 Task: Filter job titles by Recruiter.
Action: Mouse moved to (264, 88)
Screenshot: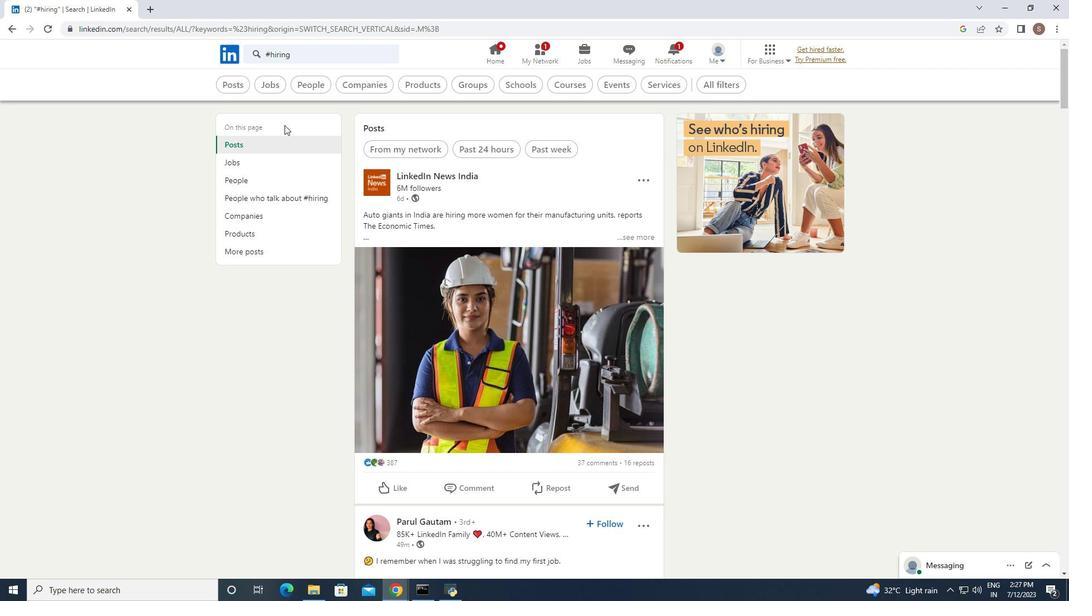 
Action: Mouse pressed left at (264, 88)
Screenshot: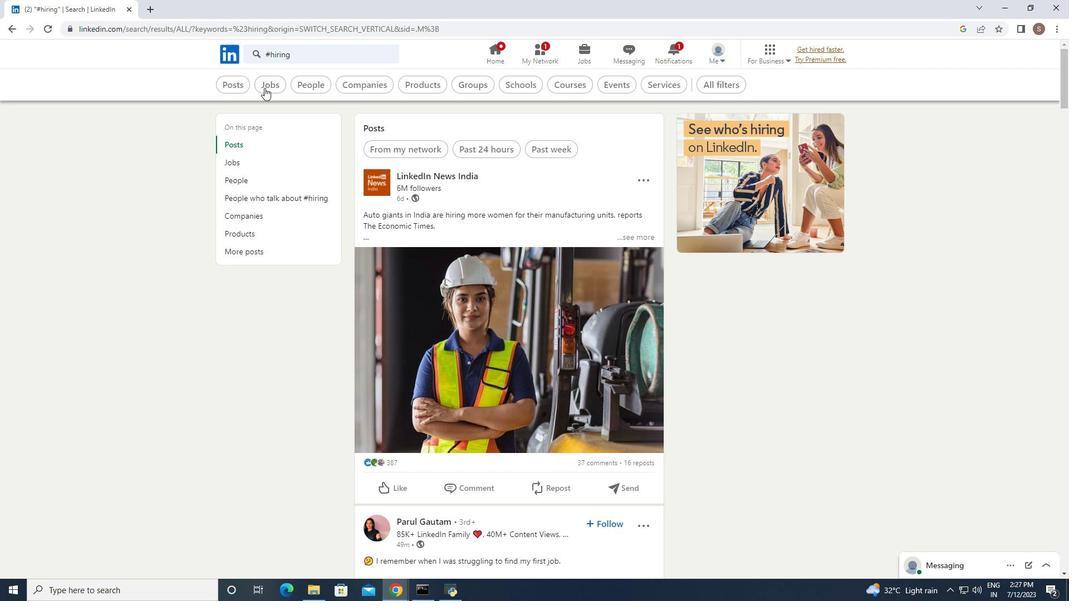 
Action: Mouse moved to (755, 79)
Screenshot: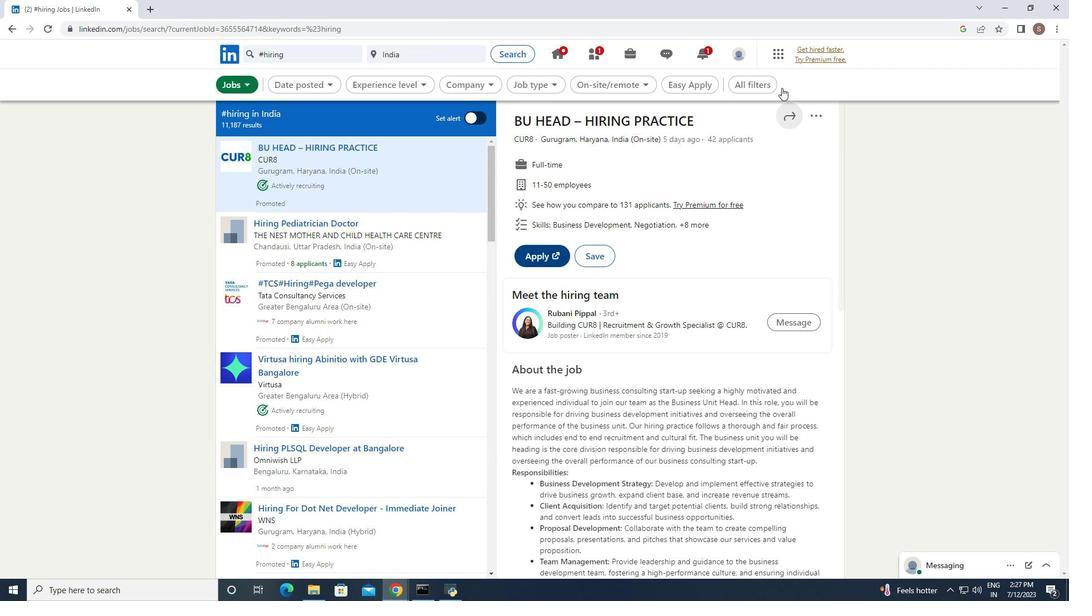 
Action: Mouse pressed left at (755, 79)
Screenshot: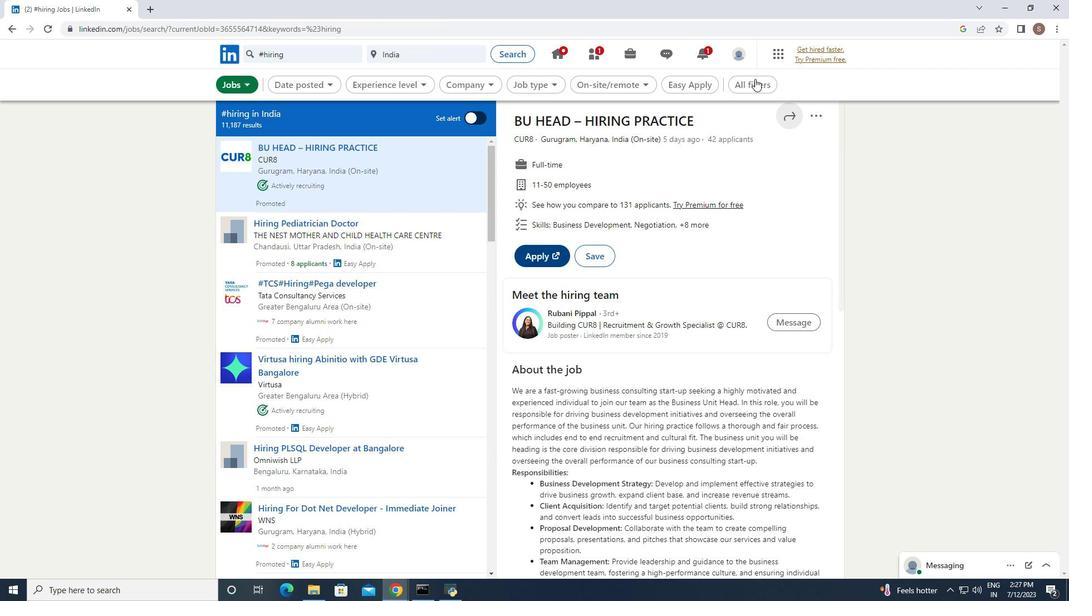 
Action: Mouse moved to (909, 322)
Screenshot: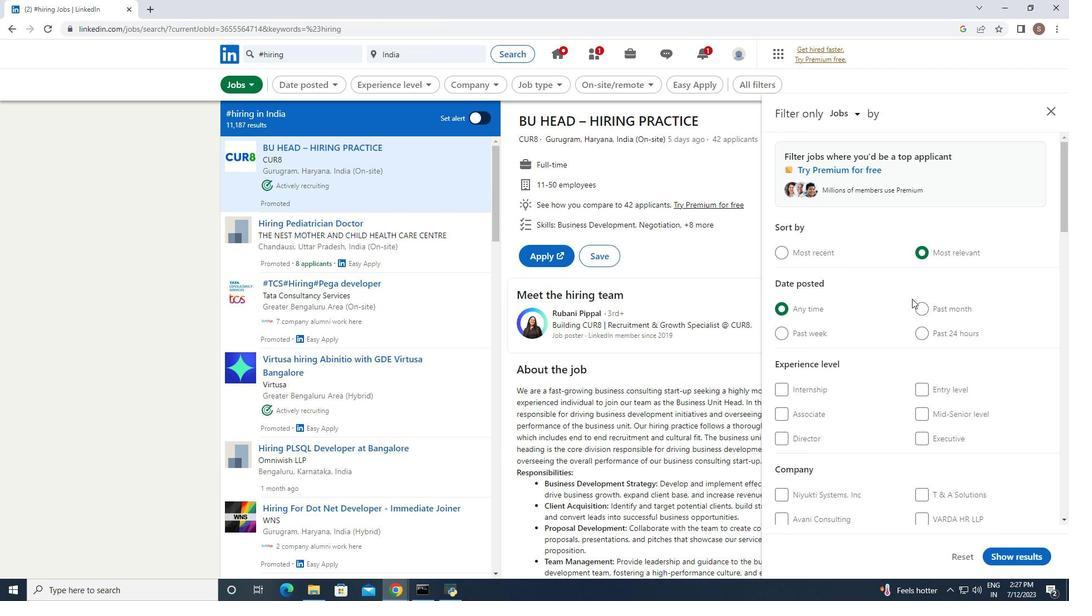 
Action: Mouse scrolled (909, 321) with delta (0, 0)
Screenshot: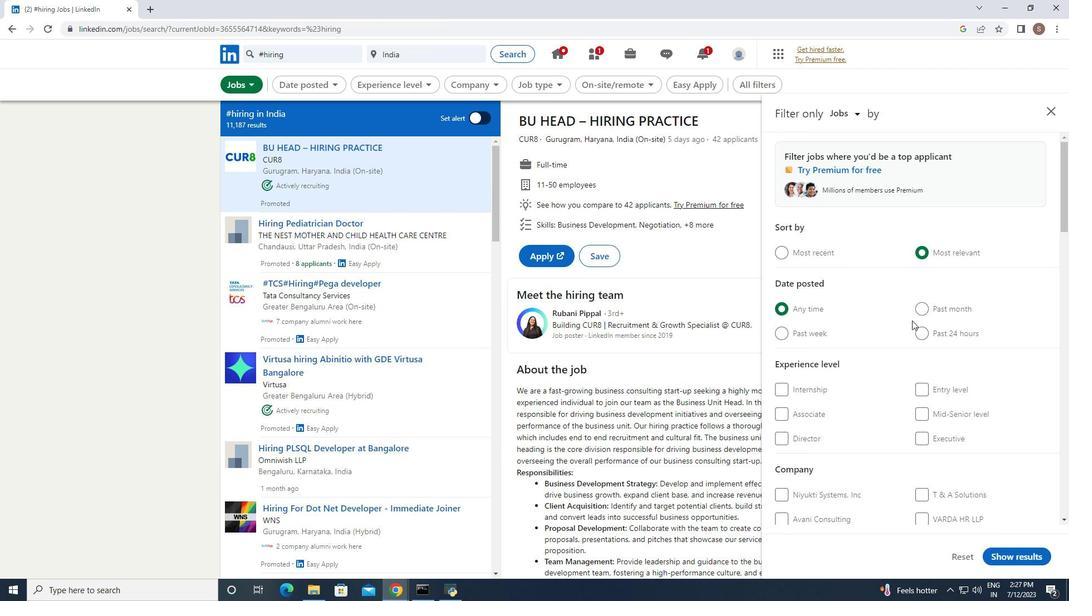 
Action: Mouse scrolled (909, 321) with delta (0, 0)
Screenshot: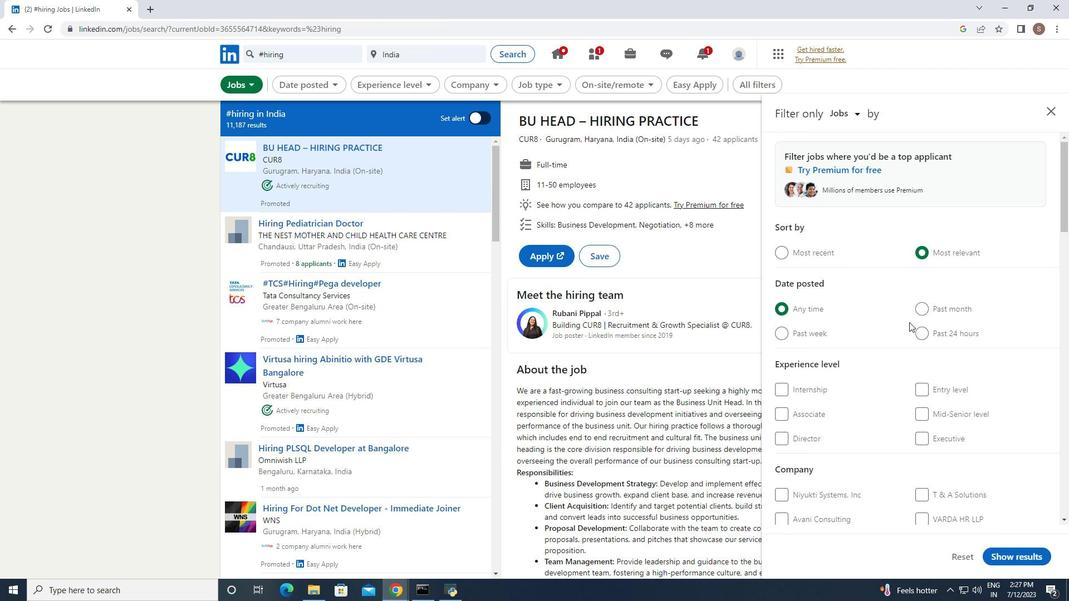 
Action: Mouse scrolled (909, 321) with delta (0, 0)
Screenshot: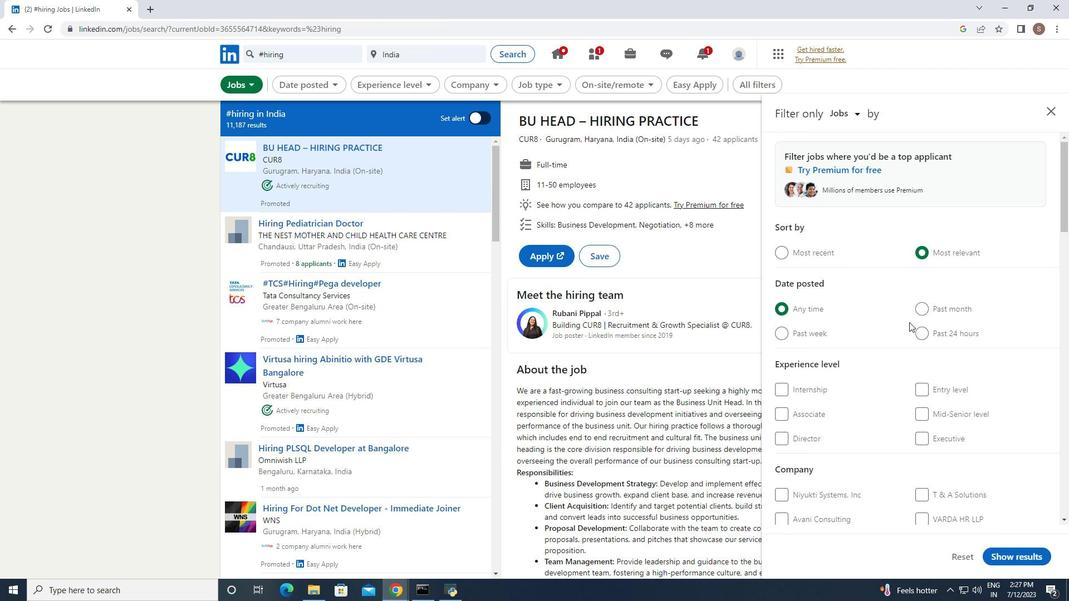
Action: Mouse scrolled (909, 321) with delta (0, 0)
Screenshot: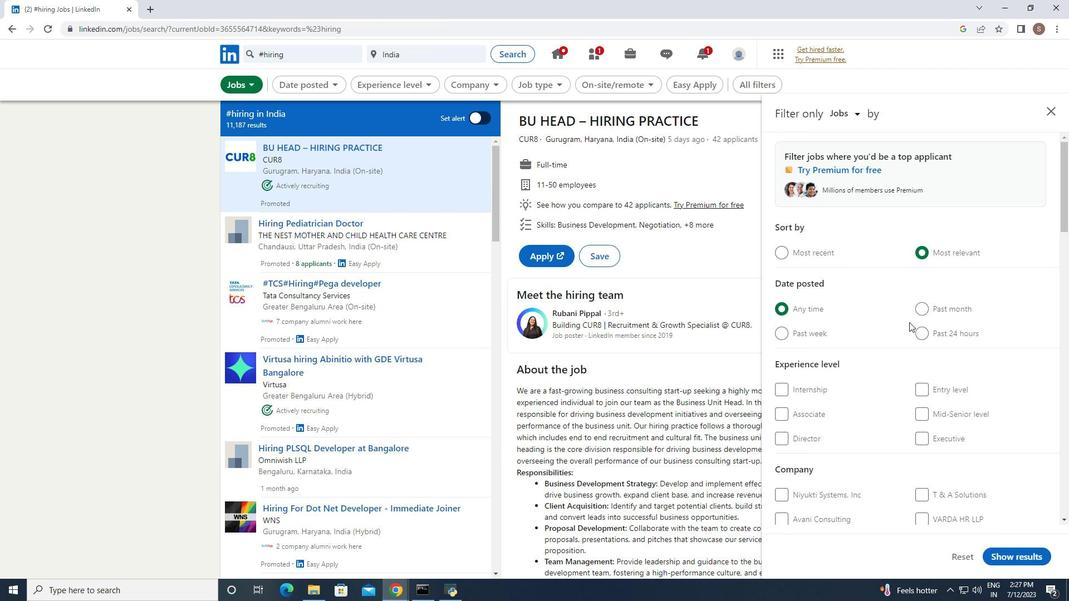 
Action: Mouse scrolled (909, 321) with delta (0, 0)
Screenshot: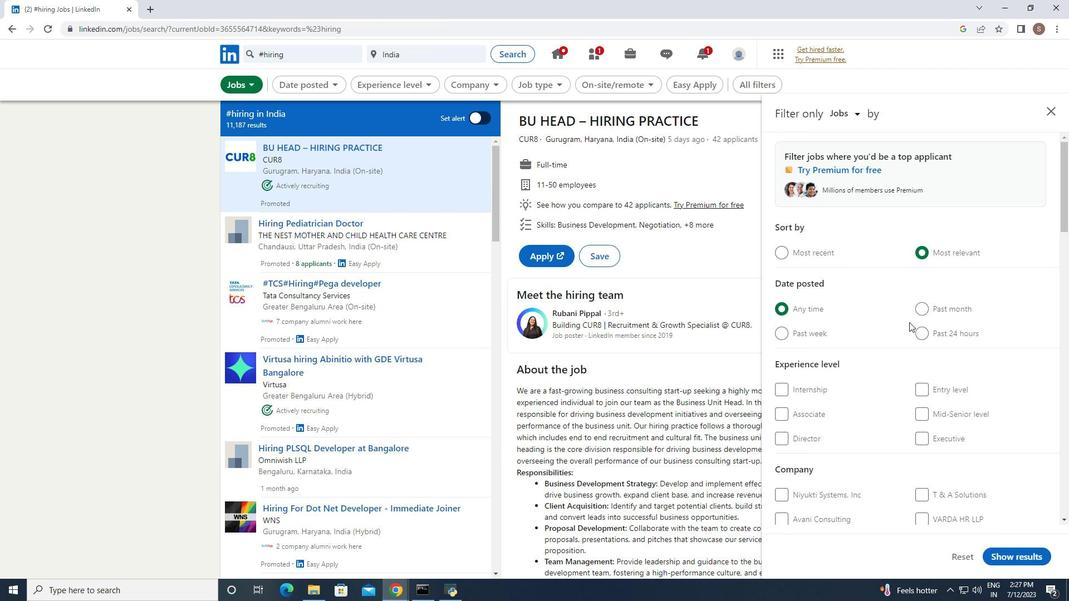 
Action: Mouse scrolled (909, 321) with delta (0, 0)
Screenshot: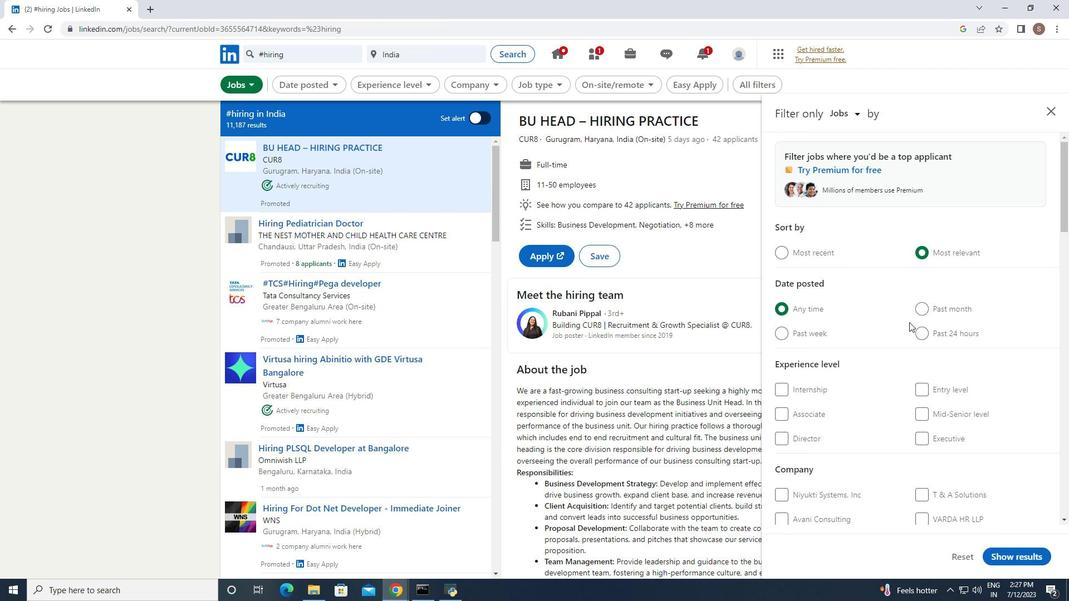 
Action: Mouse scrolled (909, 321) with delta (0, 0)
Screenshot: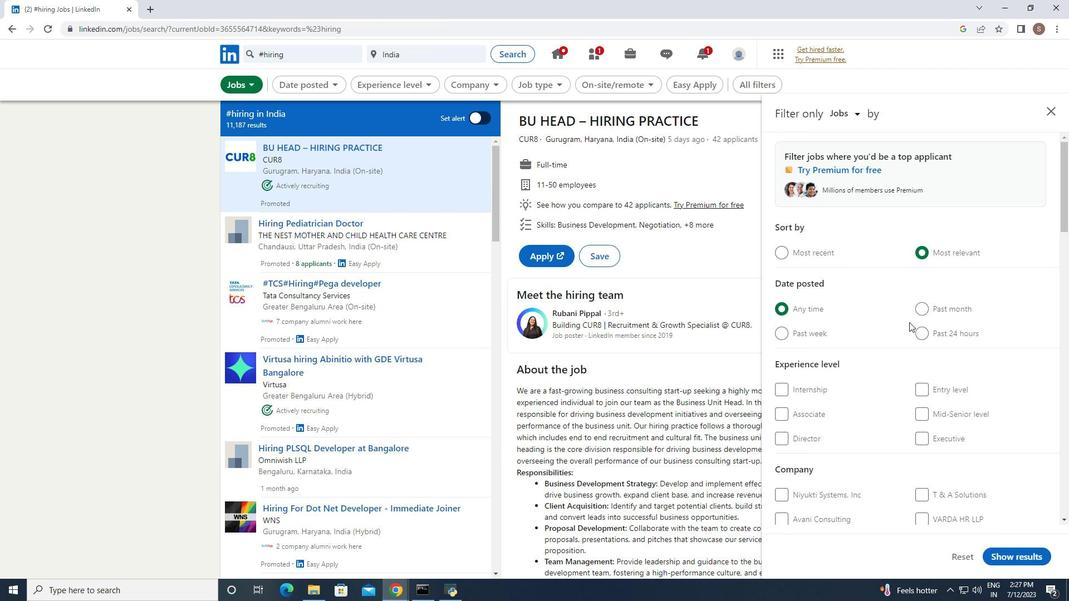 
Action: Mouse scrolled (909, 321) with delta (0, 0)
Screenshot: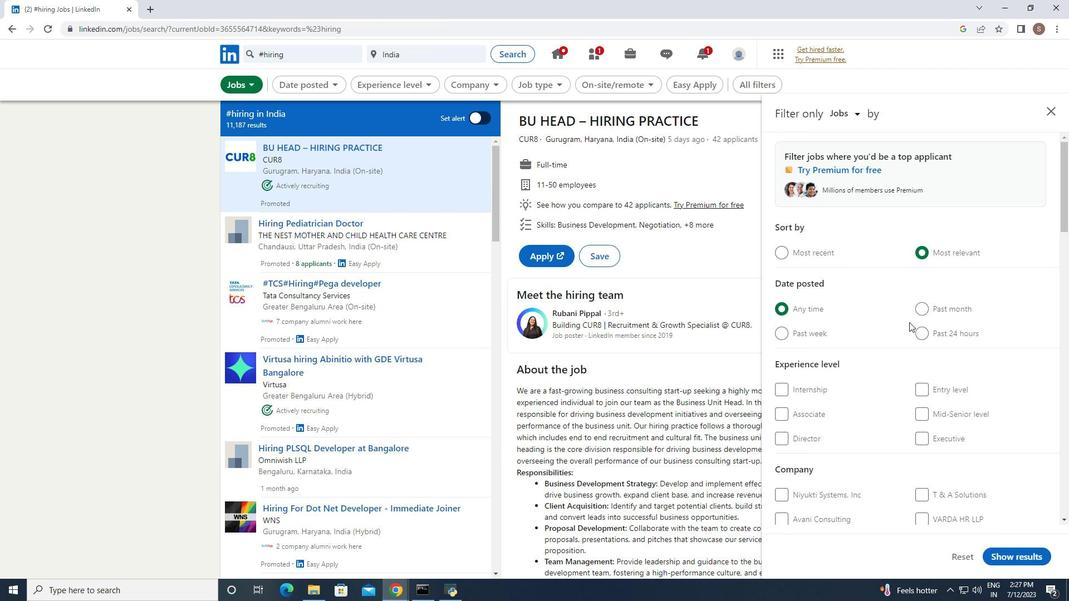 
Action: Mouse scrolled (909, 321) with delta (0, 0)
Screenshot: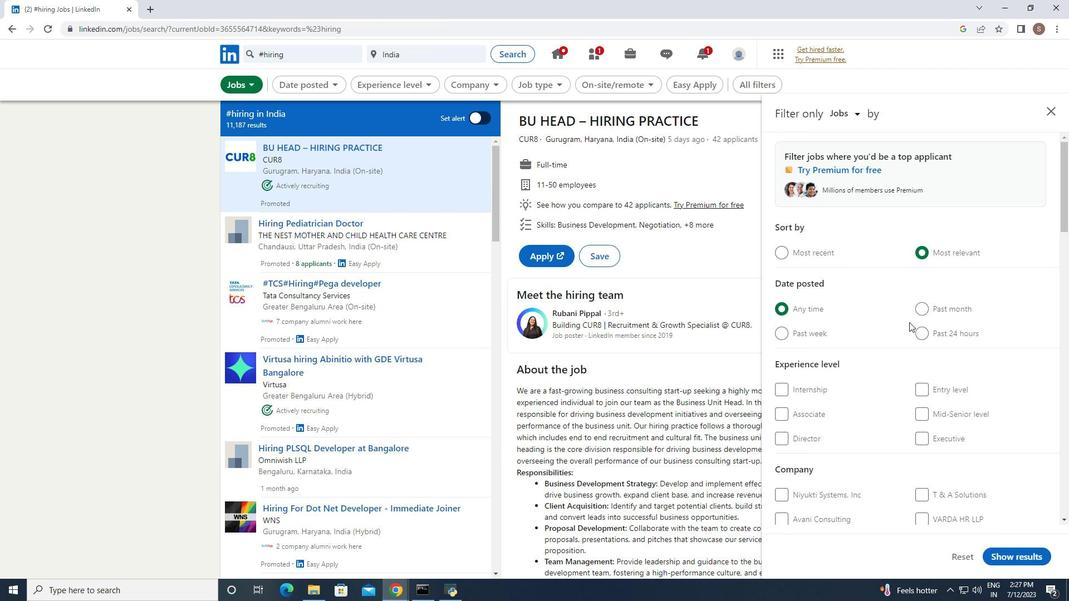
Action: Mouse moved to (896, 357)
Screenshot: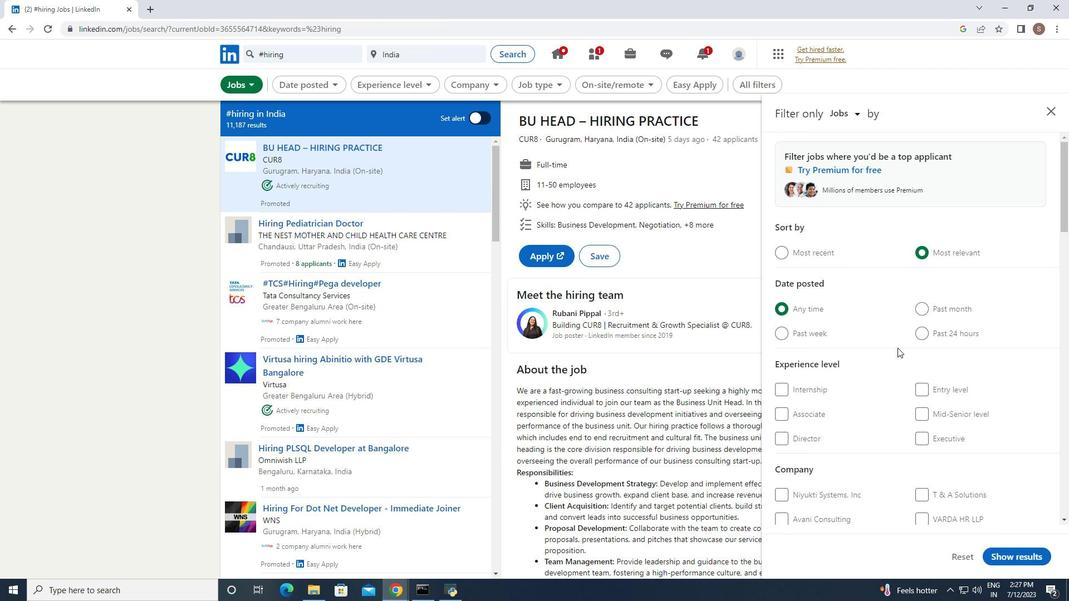 
Action: Mouse scrolled (896, 355) with delta (0, 0)
Screenshot: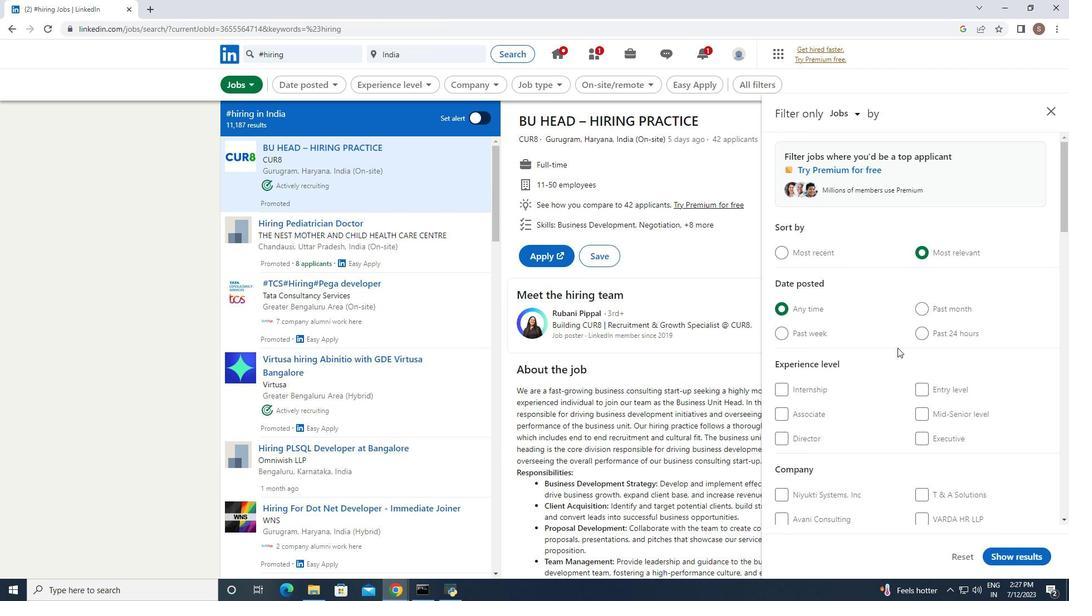 
Action: Mouse moved to (896, 357)
Screenshot: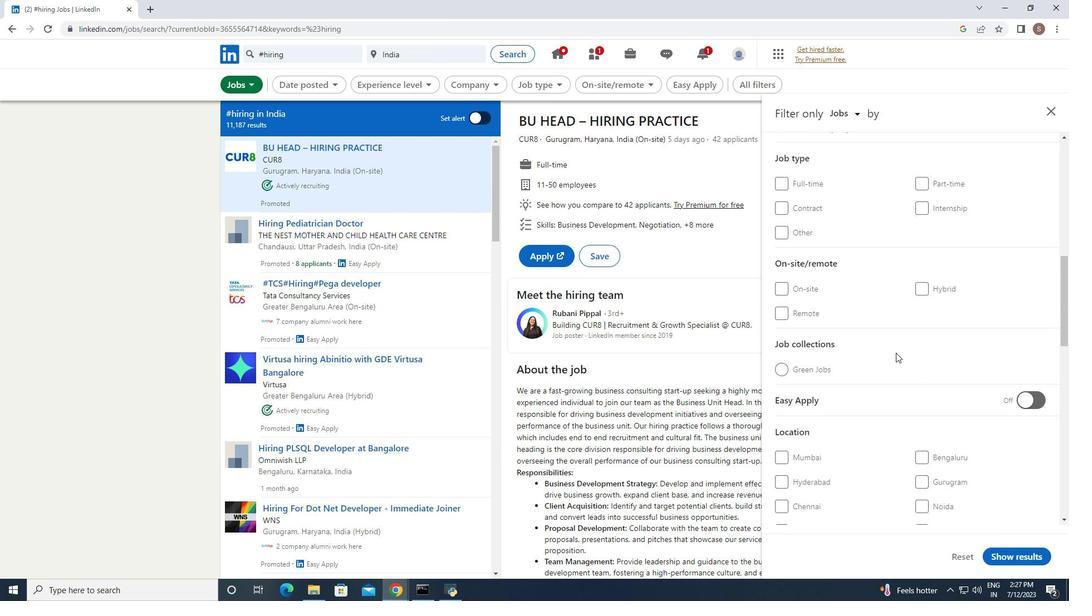 
Action: Mouse scrolled (896, 356) with delta (0, 0)
Screenshot: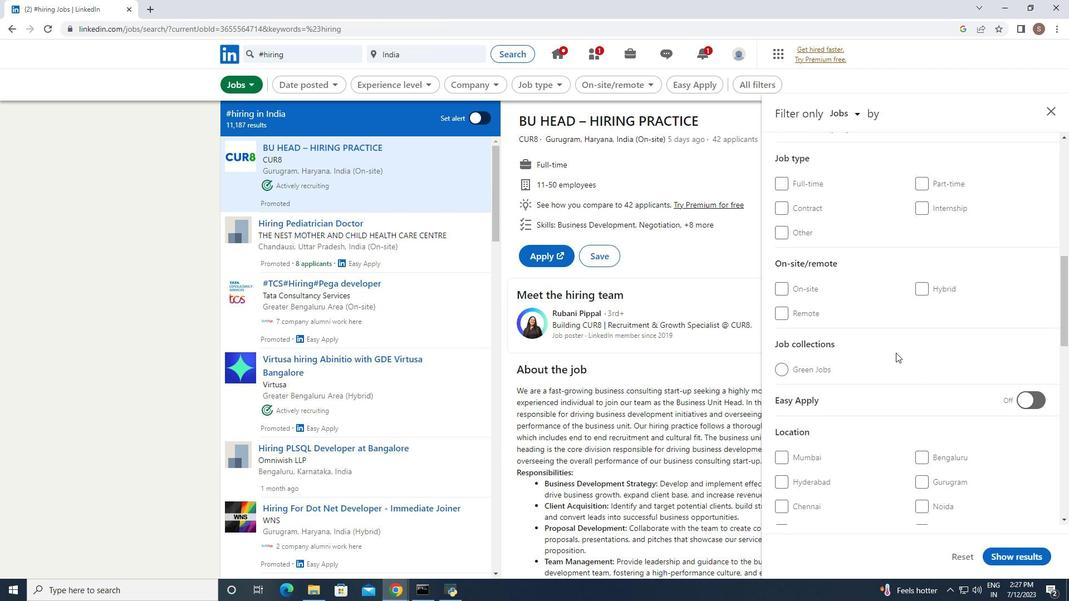 
Action: Mouse moved to (897, 357)
Screenshot: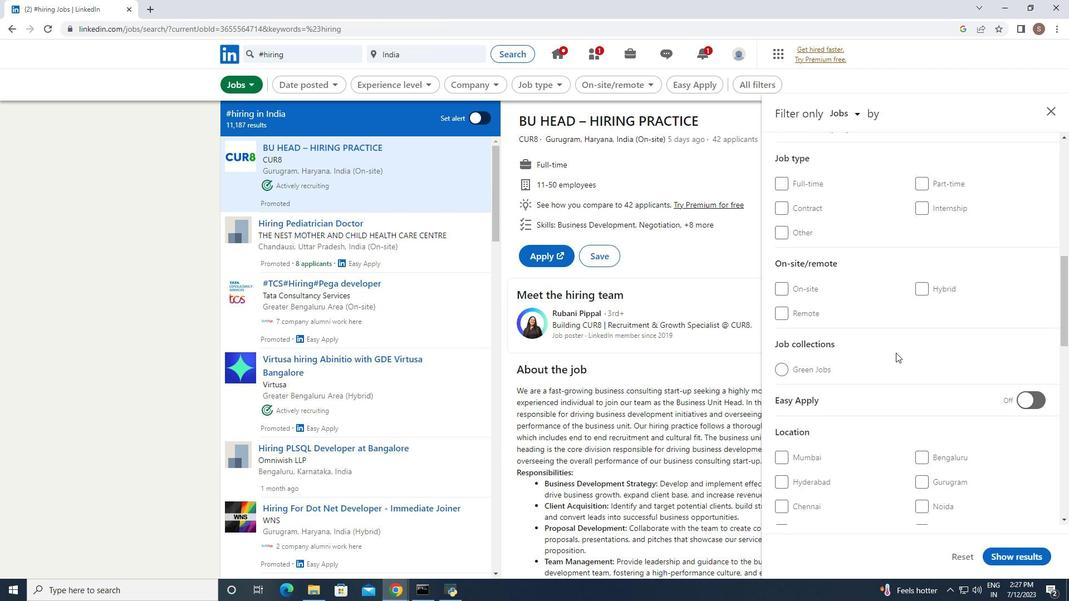 
Action: Mouse scrolled (896, 356) with delta (0, 0)
Screenshot: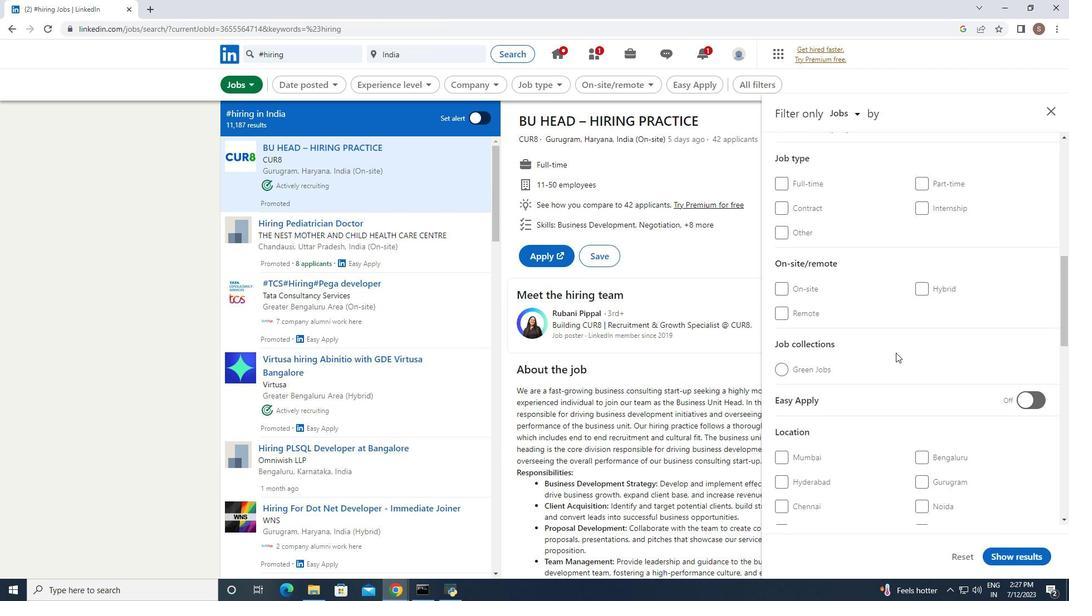 
Action: Mouse scrolled (896, 356) with delta (0, 0)
Screenshot: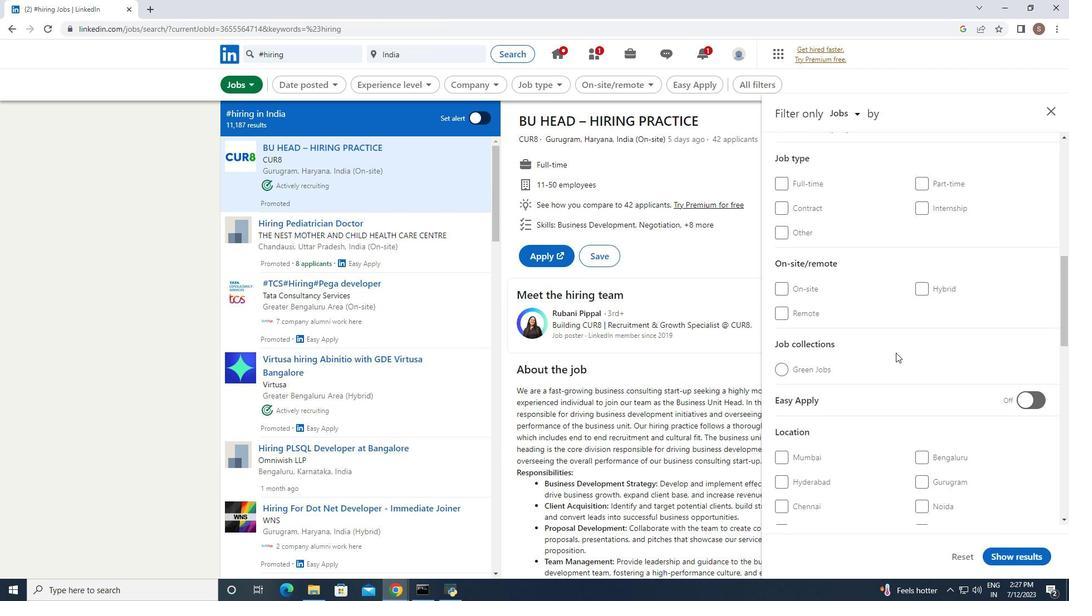 
Action: Mouse scrolled (897, 357) with delta (0, 0)
Screenshot: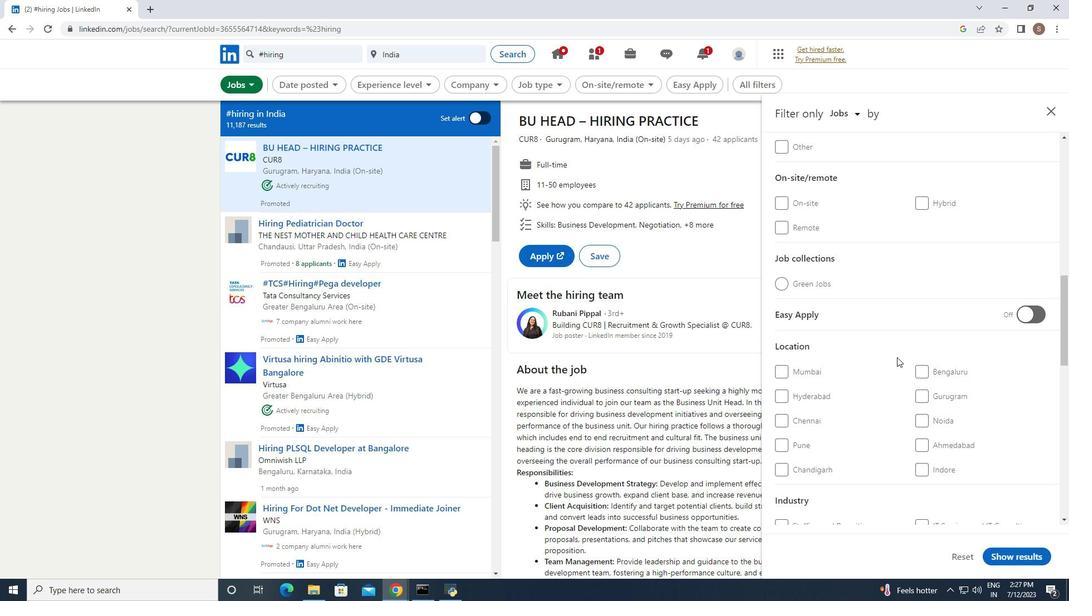 
Action: Mouse scrolled (897, 357) with delta (0, 0)
Screenshot: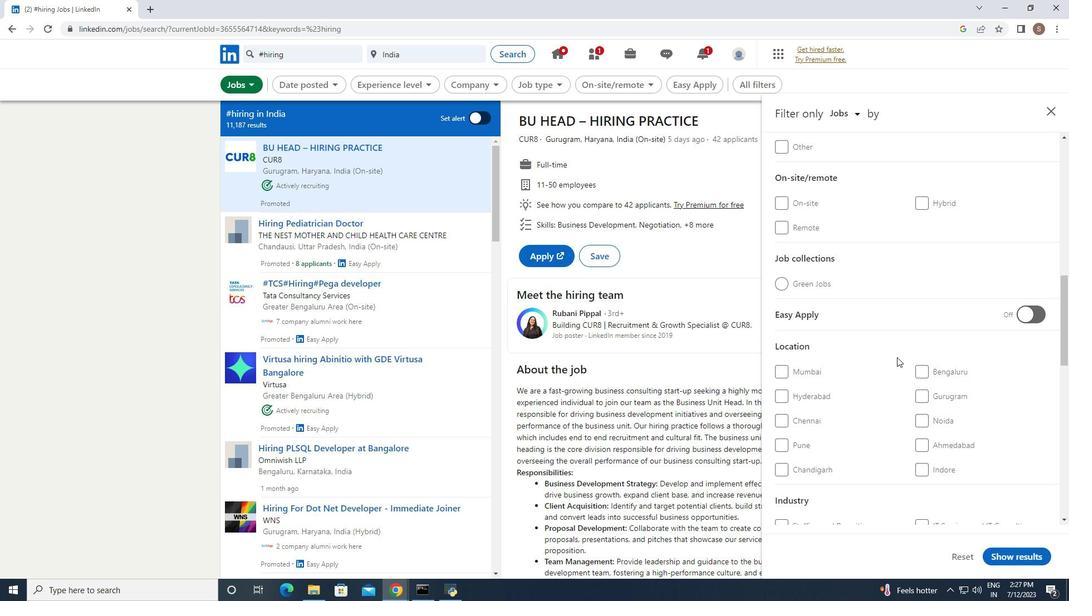 
Action: Mouse scrolled (897, 357) with delta (0, 0)
Screenshot: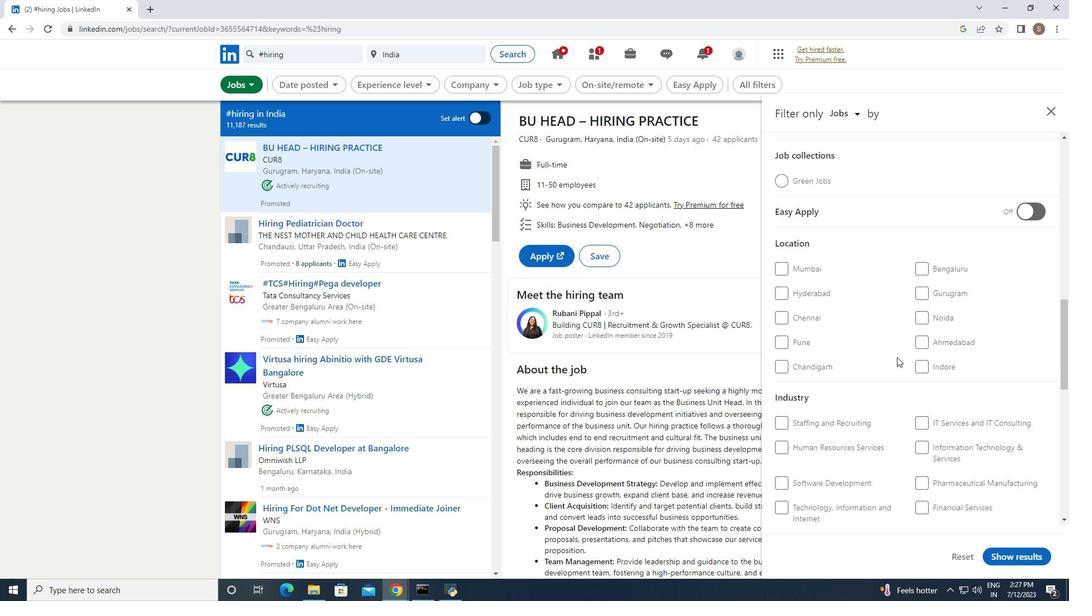 
Action: Mouse scrolled (897, 357) with delta (0, 0)
Screenshot: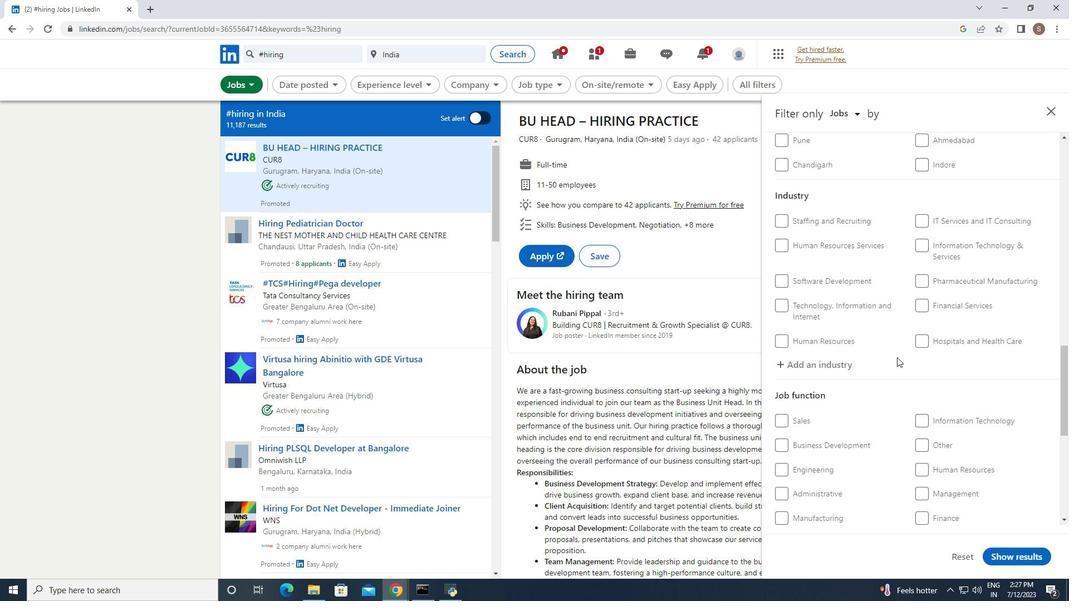 
Action: Mouse scrolled (897, 357) with delta (0, 0)
Screenshot: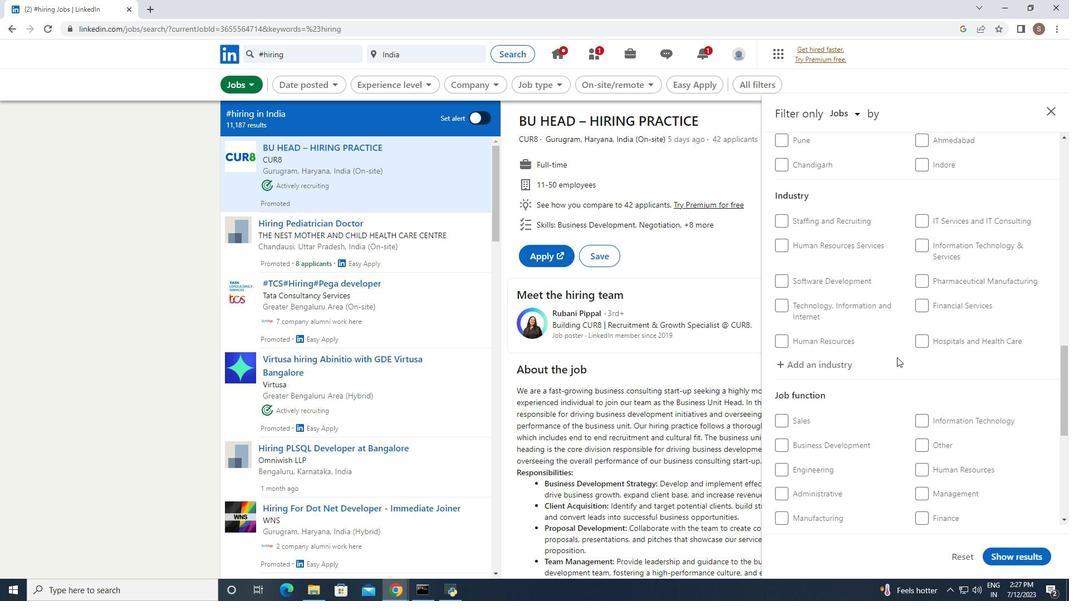 
Action: Mouse scrolled (897, 357) with delta (0, 0)
Screenshot: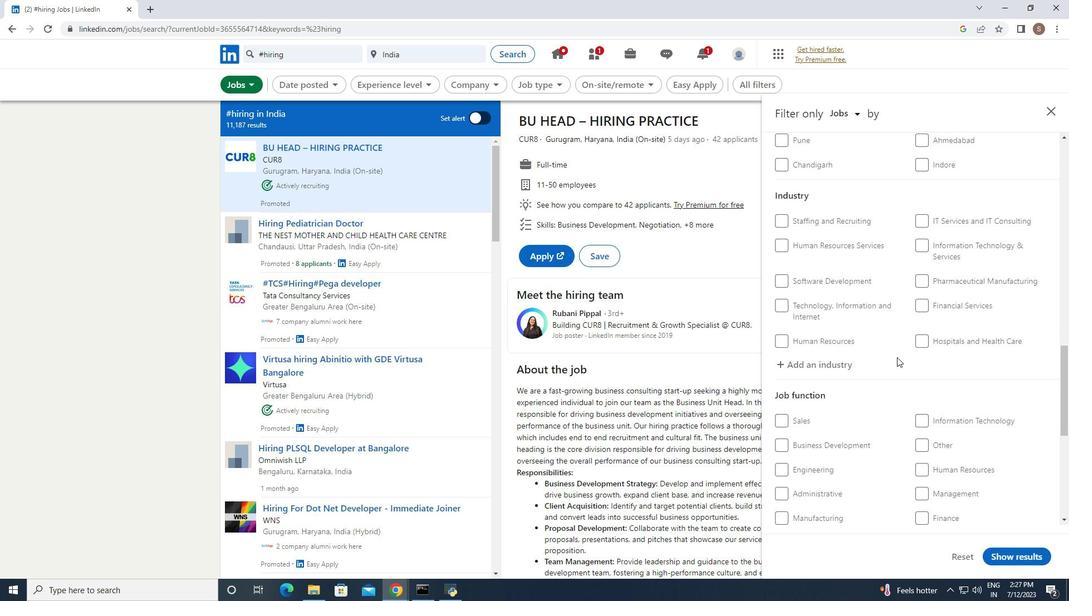 
Action: Mouse scrolled (897, 357) with delta (0, 0)
Screenshot: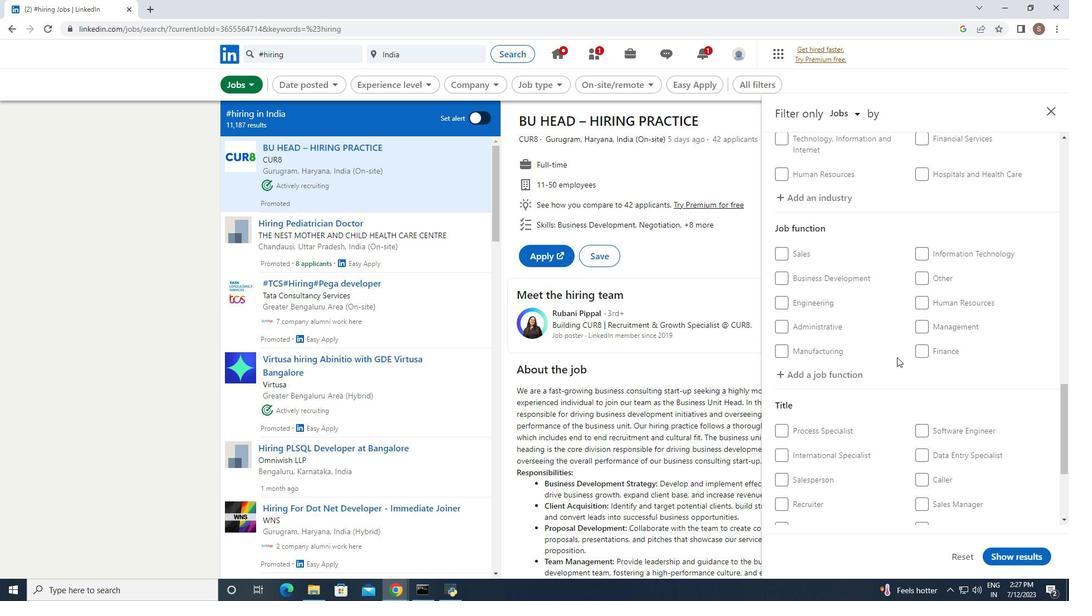 
Action: Mouse scrolled (897, 357) with delta (0, 0)
Screenshot: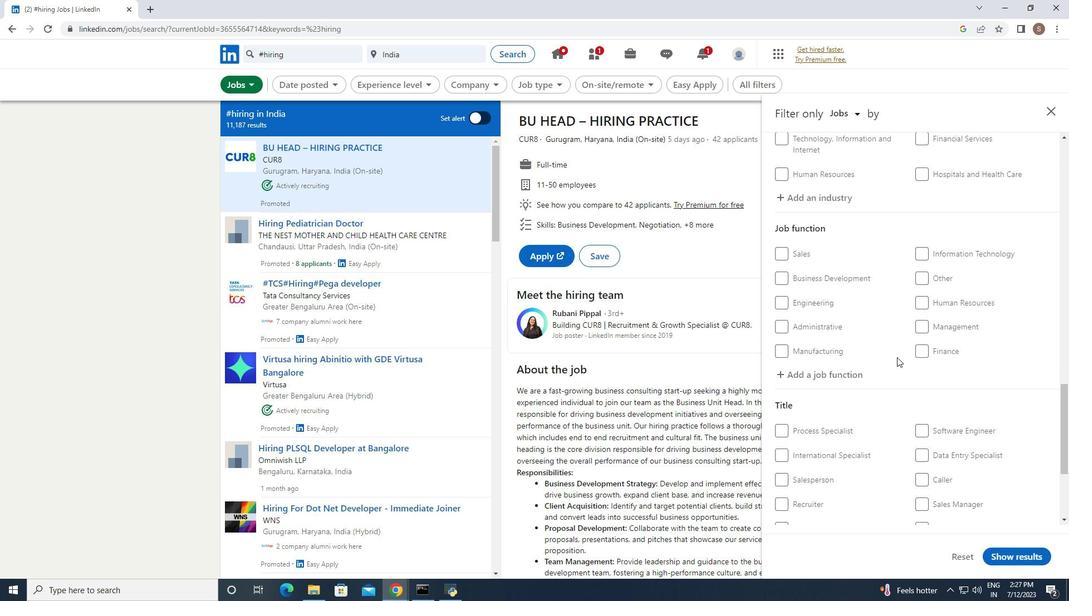 
Action: Mouse scrolled (897, 357) with delta (0, 0)
Screenshot: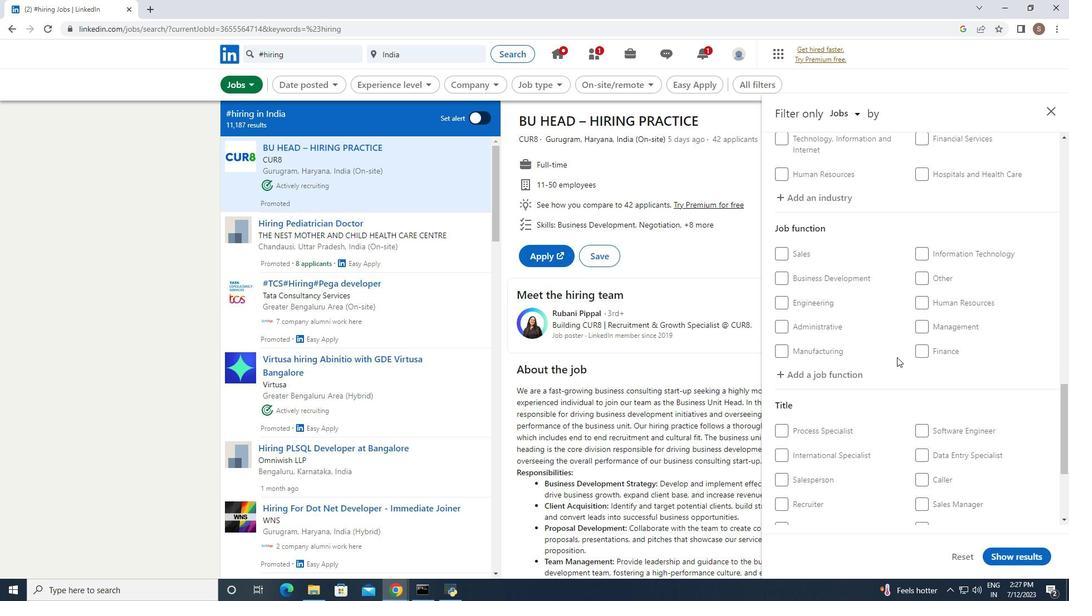 
Action: Mouse moved to (774, 338)
Screenshot: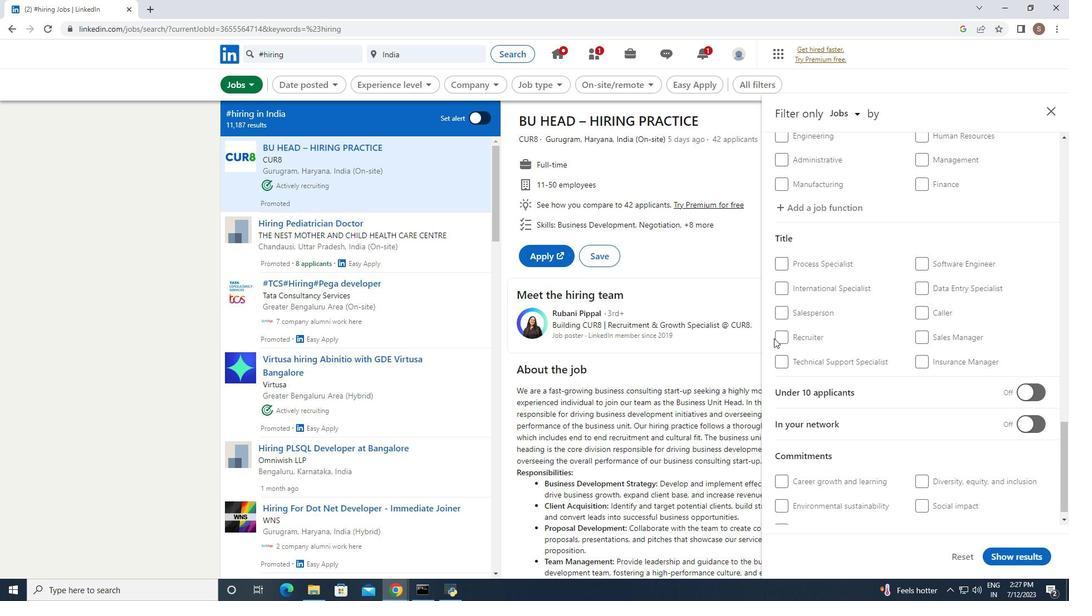 
Action: Mouse pressed left at (774, 338)
Screenshot: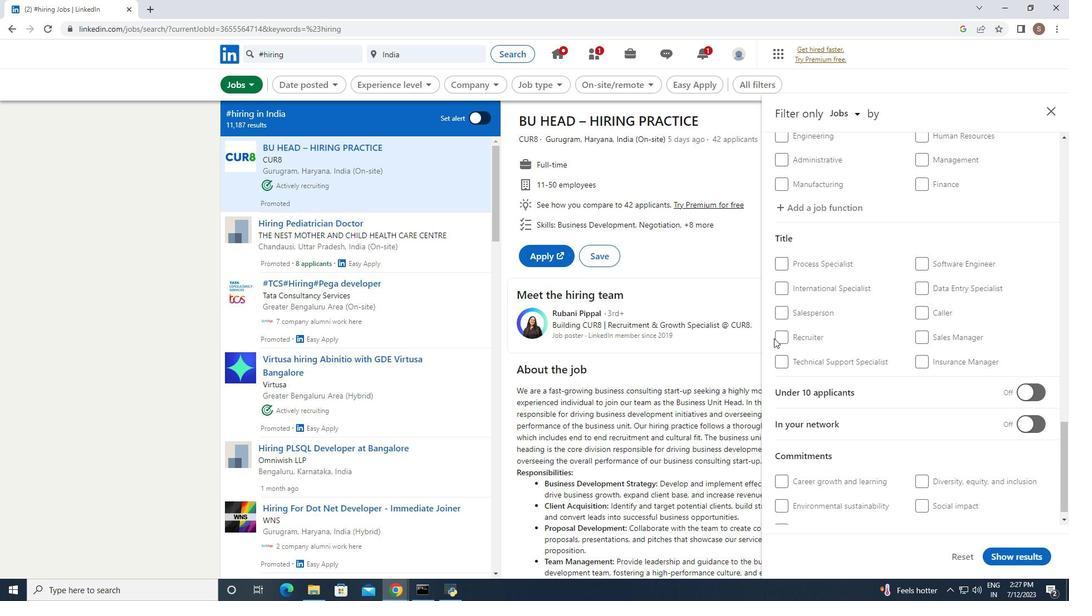 
Action: Mouse moved to (780, 338)
Screenshot: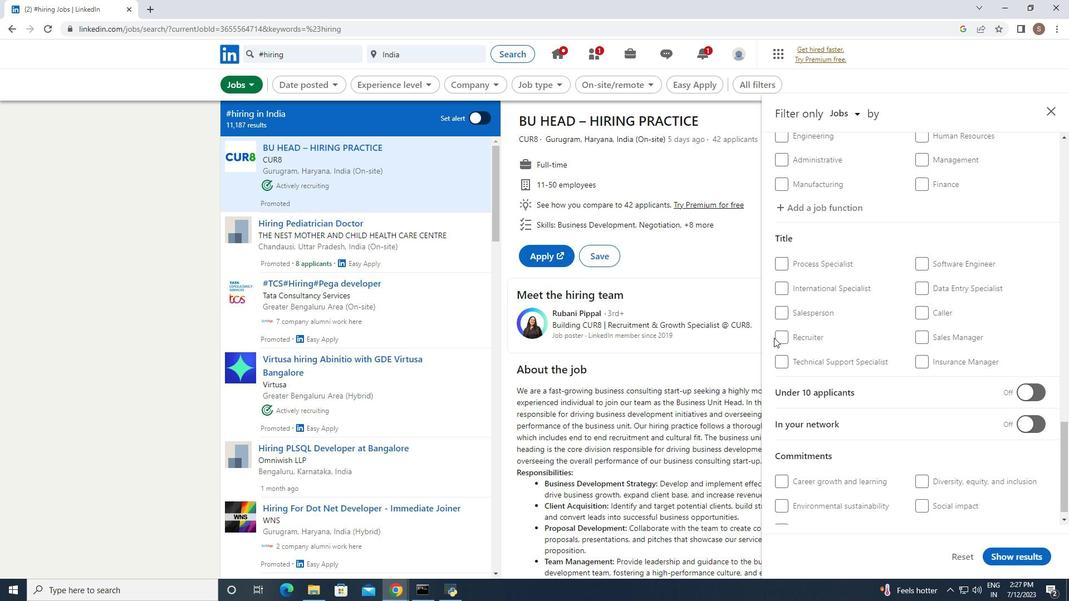 
Action: Mouse pressed left at (780, 338)
Screenshot: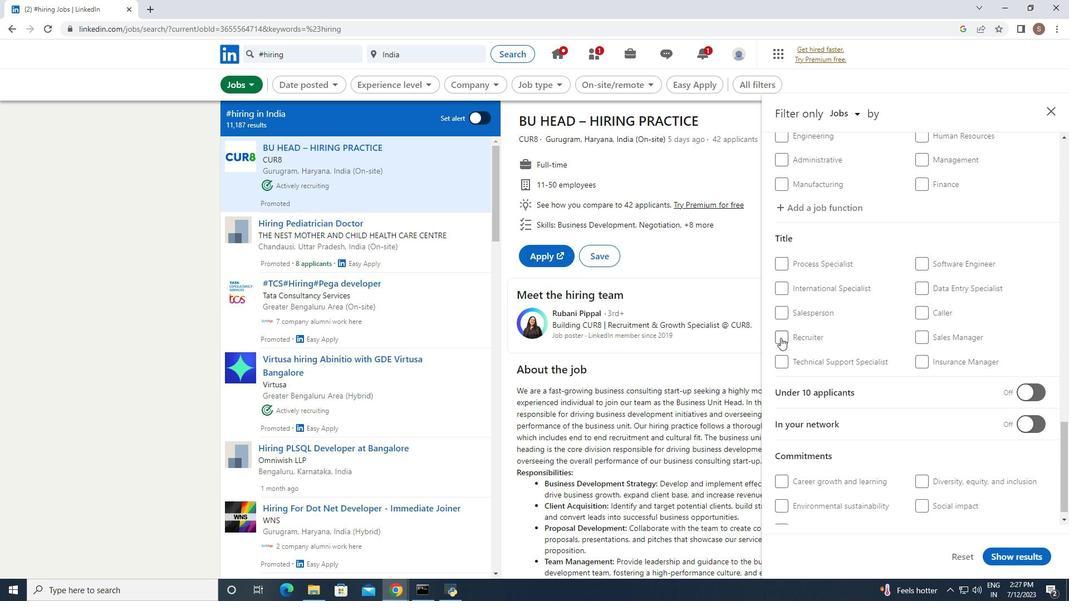 
Action: Mouse moved to (1017, 554)
Screenshot: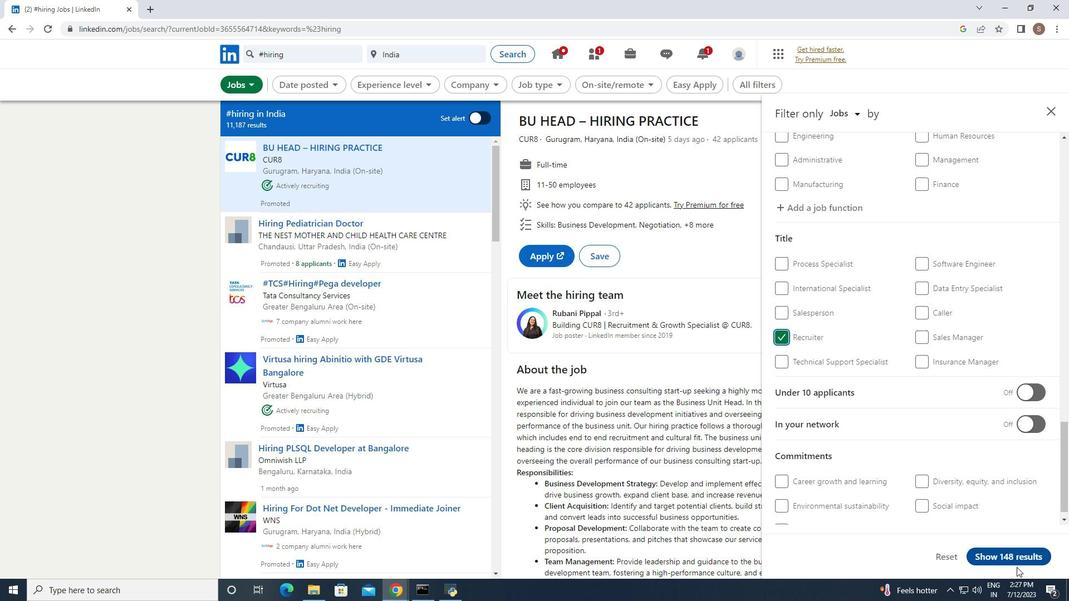 
Action: Mouse pressed left at (1017, 554)
Screenshot: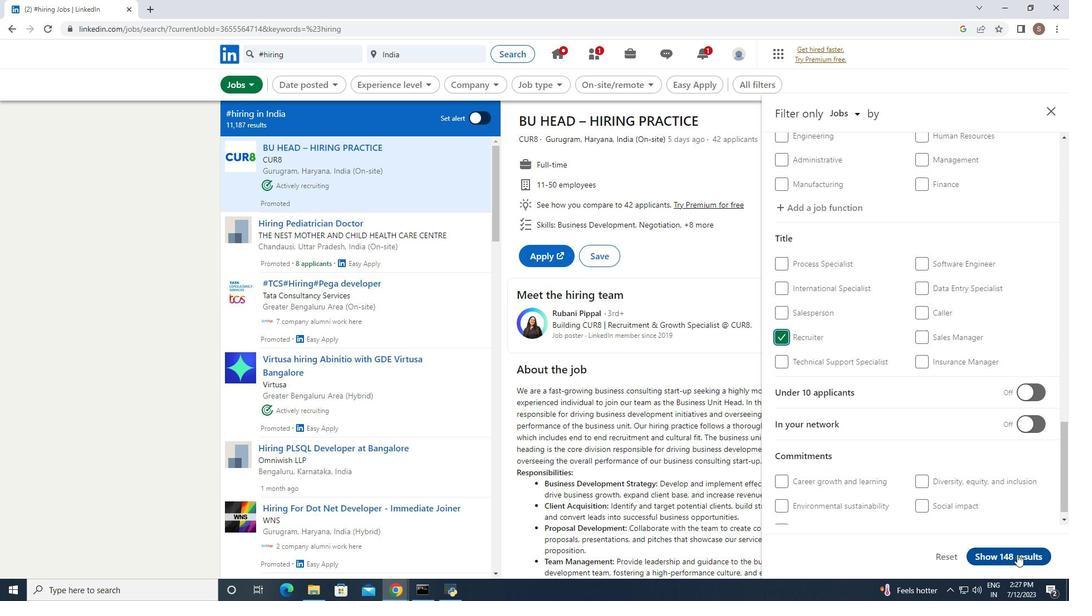 
